Task: Sort the products by unit price (low first).
Action: Mouse pressed left at (15, 67)
Screenshot: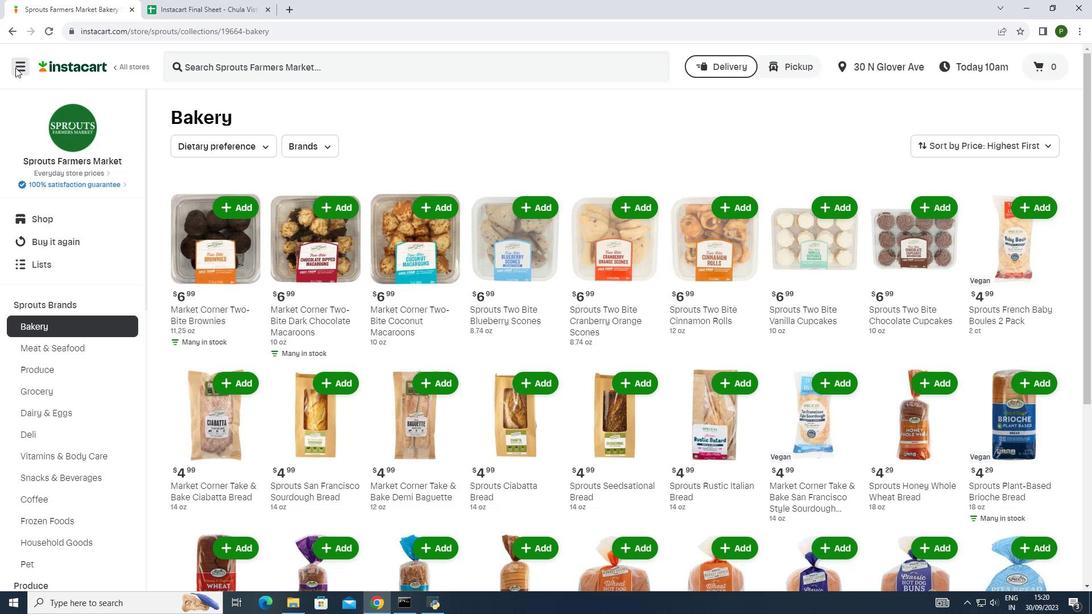
Action: Mouse moved to (43, 288)
Screenshot: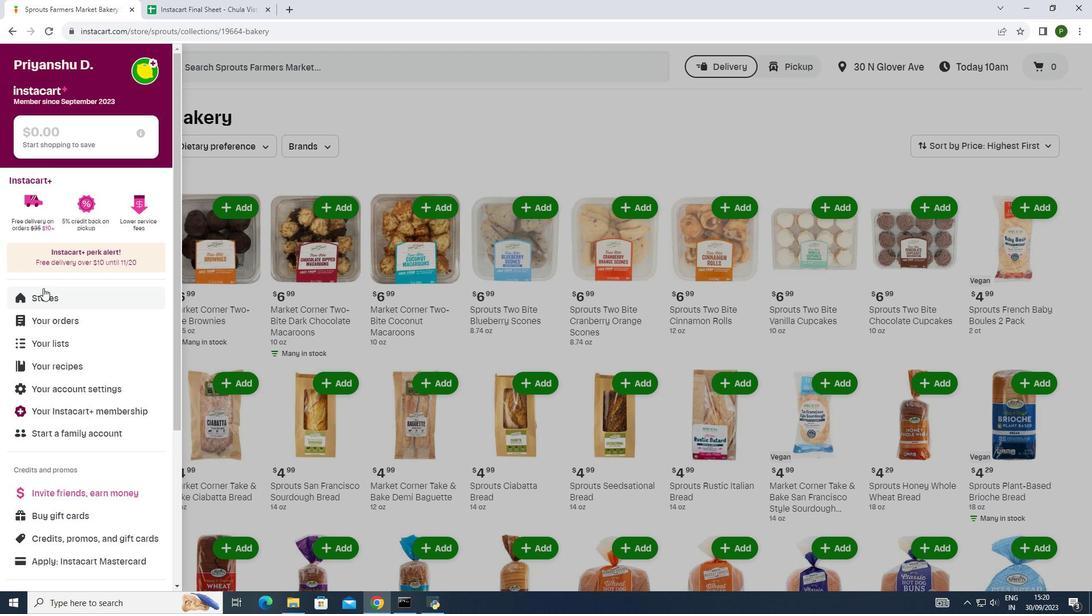 
Action: Mouse pressed left at (43, 288)
Screenshot: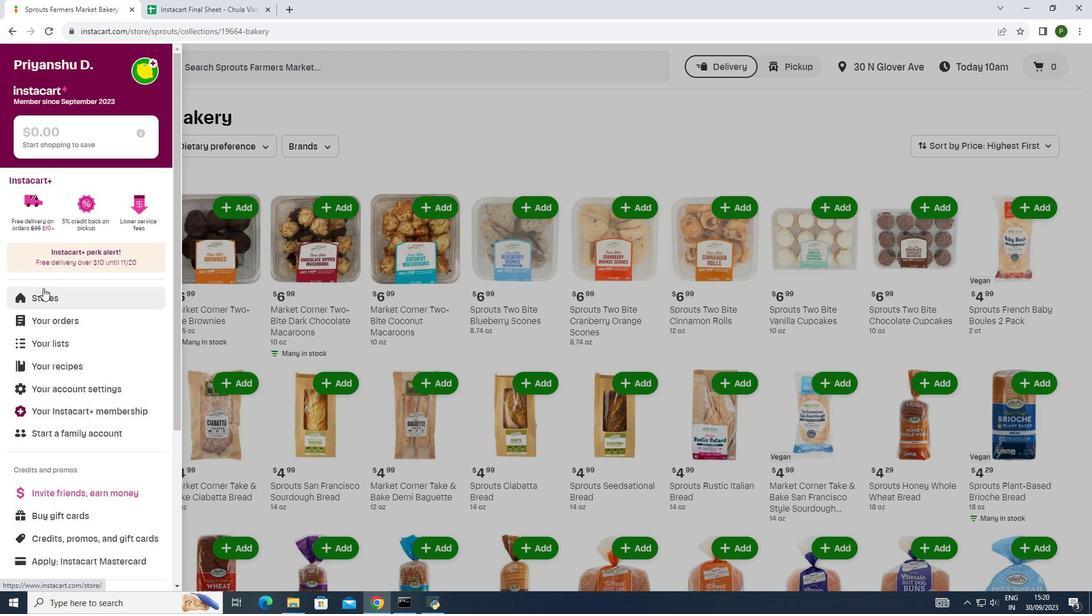 
Action: Mouse moved to (244, 112)
Screenshot: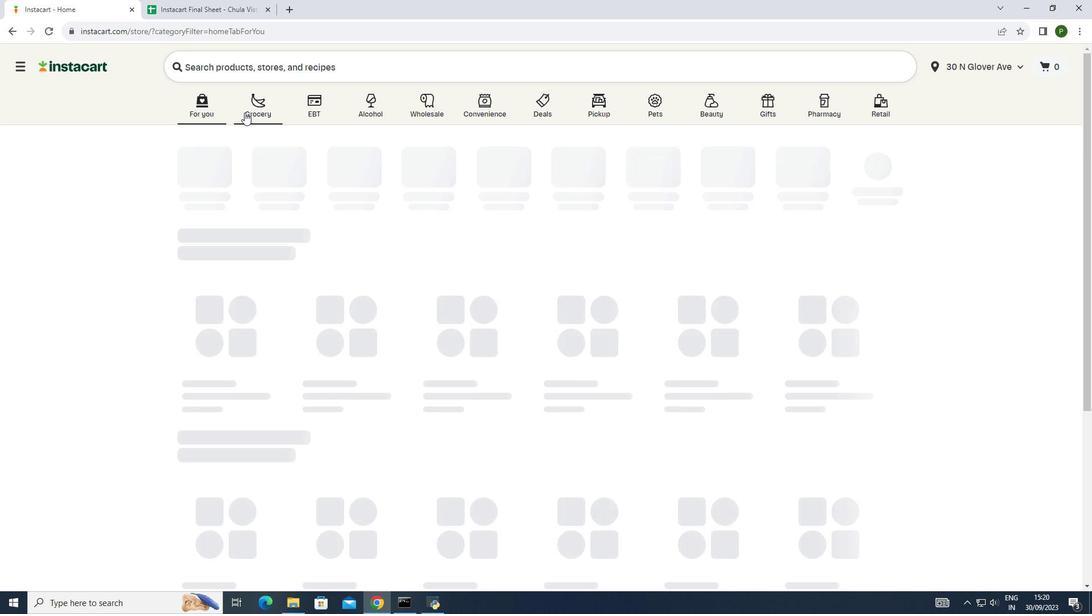 
Action: Mouse pressed left at (244, 112)
Screenshot: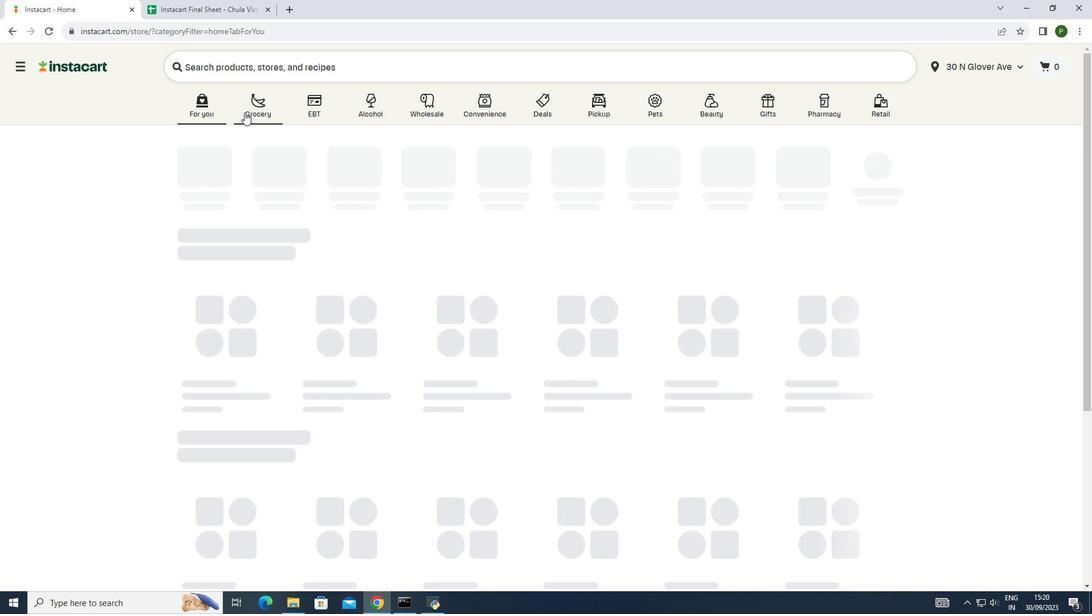 
Action: Mouse moved to (575, 169)
Screenshot: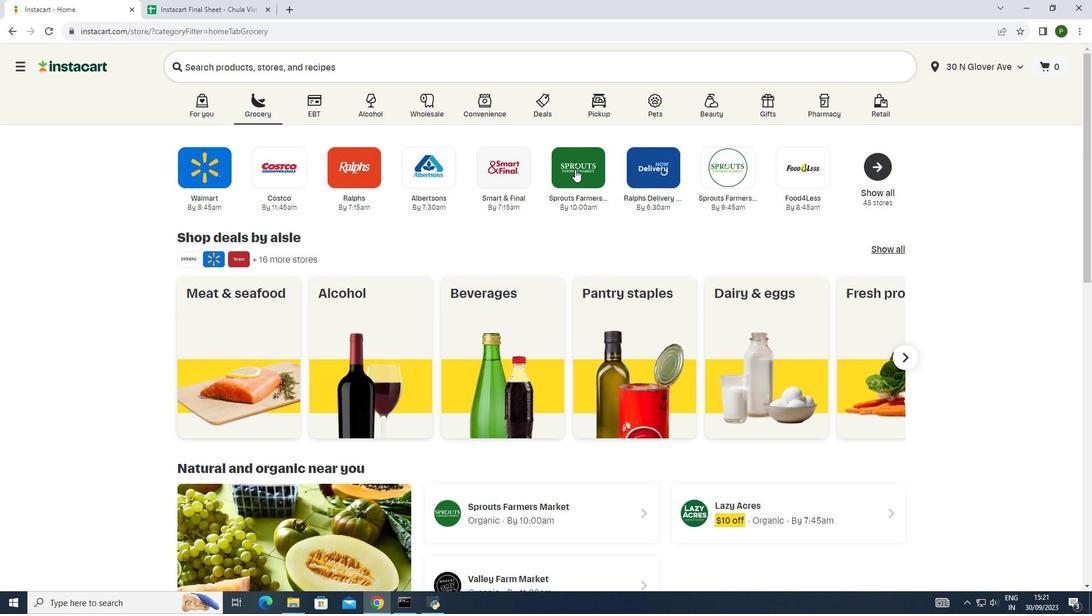 
Action: Mouse pressed left at (575, 169)
Screenshot: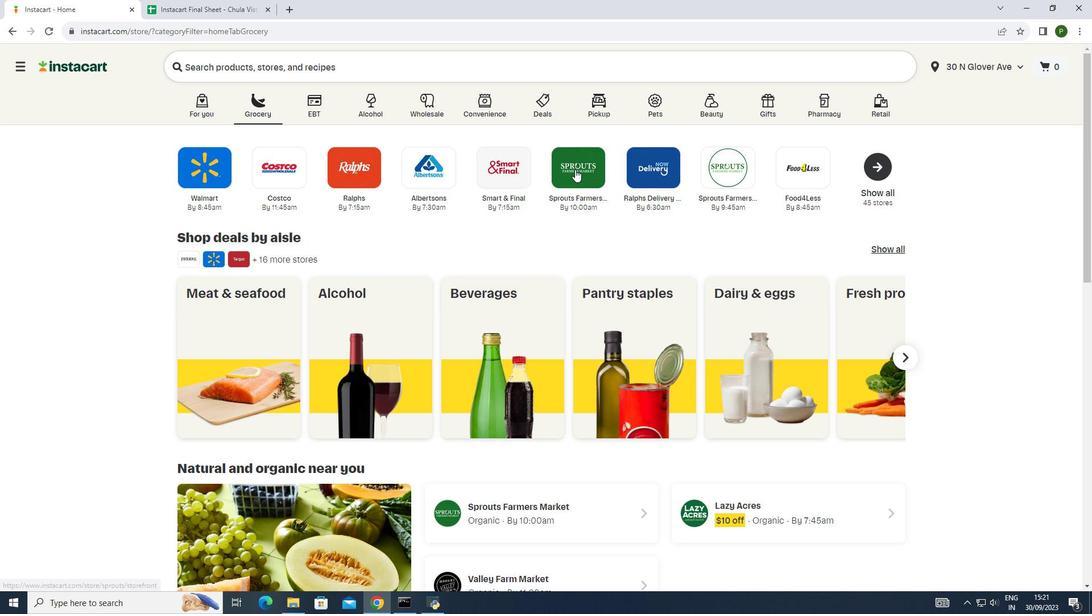 
Action: Mouse moved to (84, 302)
Screenshot: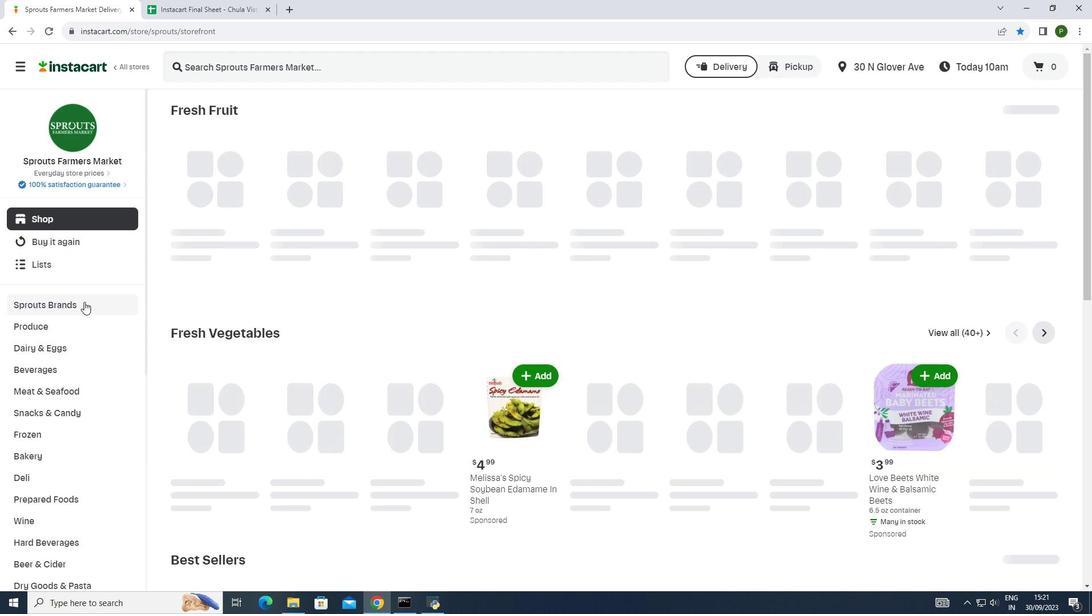
Action: Mouse pressed left at (84, 302)
Screenshot: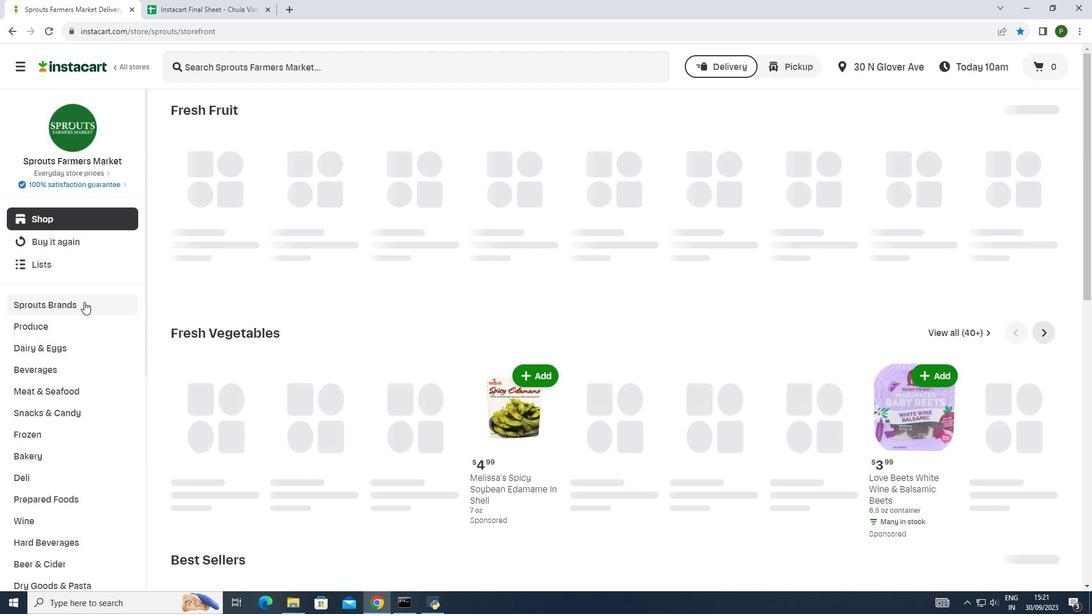 
Action: Mouse moved to (56, 329)
Screenshot: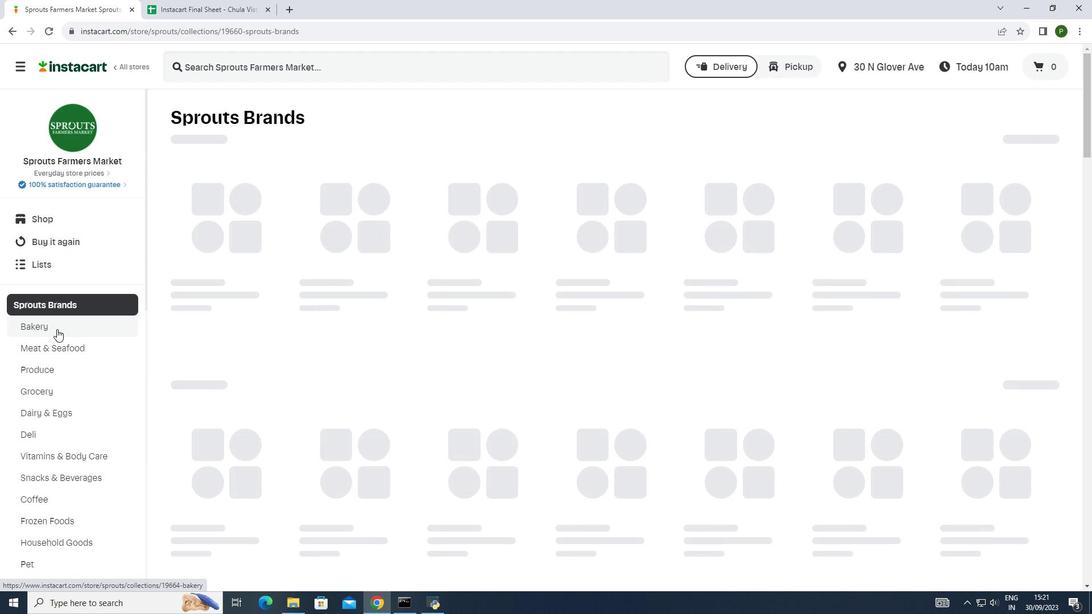 
Action: Mouse pressed left at (56, 329)
Screenshot: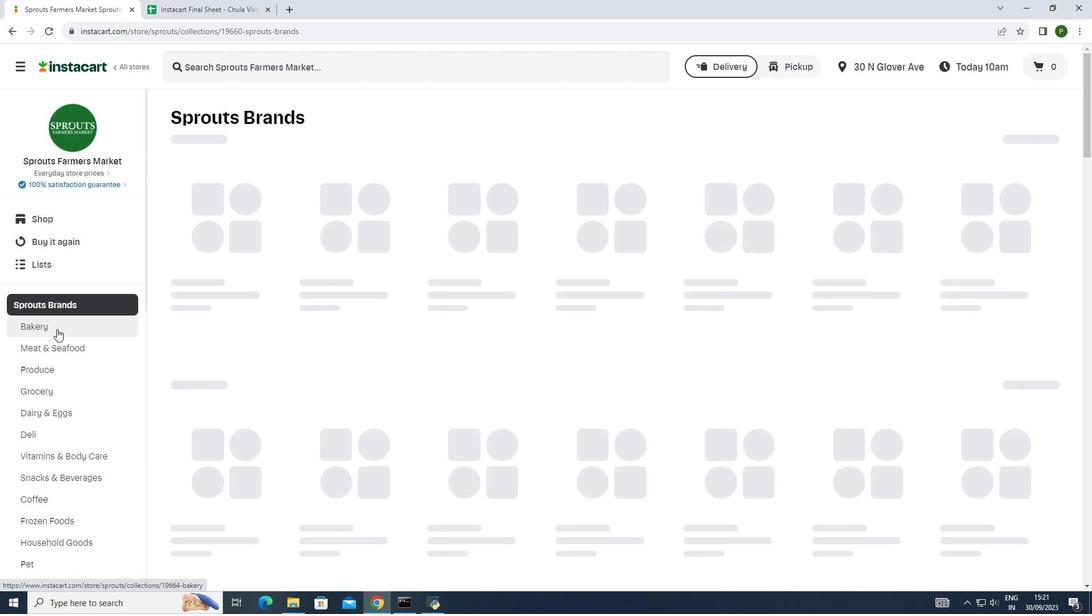 
Action: Mouse moved to (1037, 141)
Screenshot: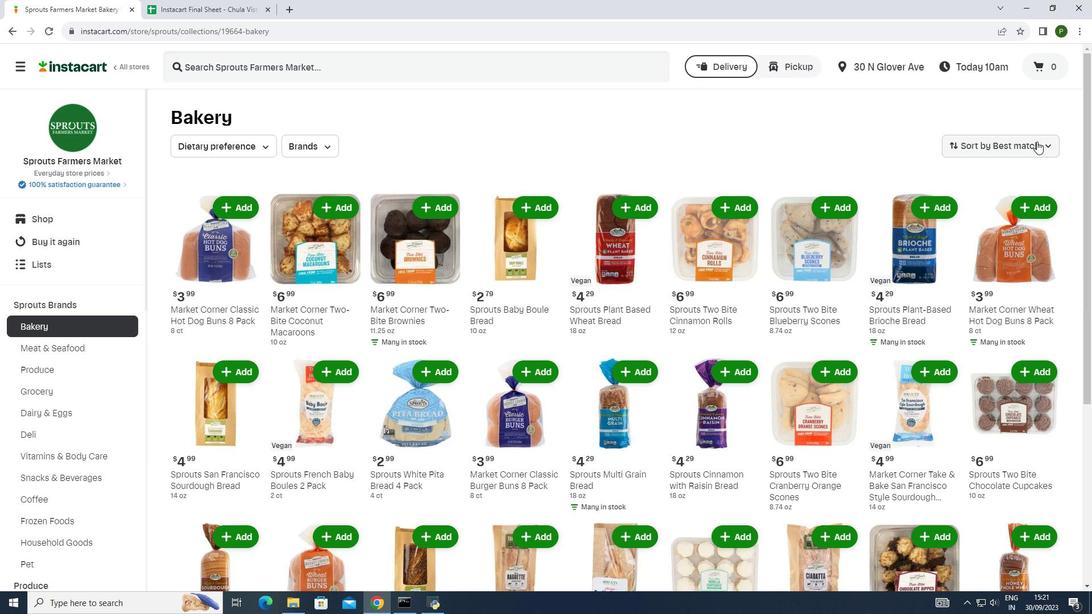 
Action: Mouse pressed left at (1037, 141)
Screenshot: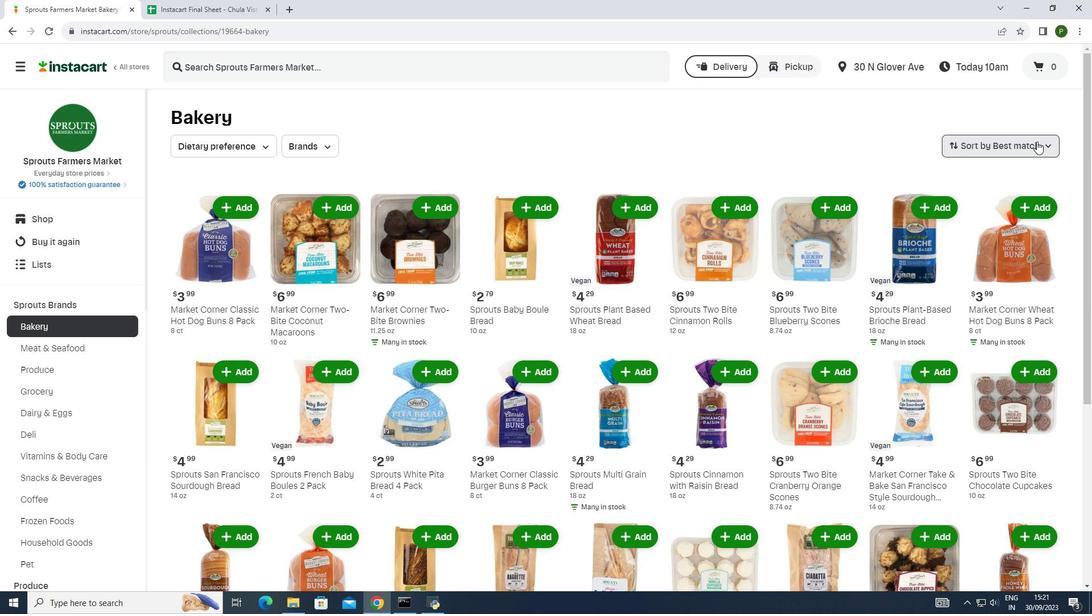 
Action: Mouse moved to (994, 242)
Screenshot: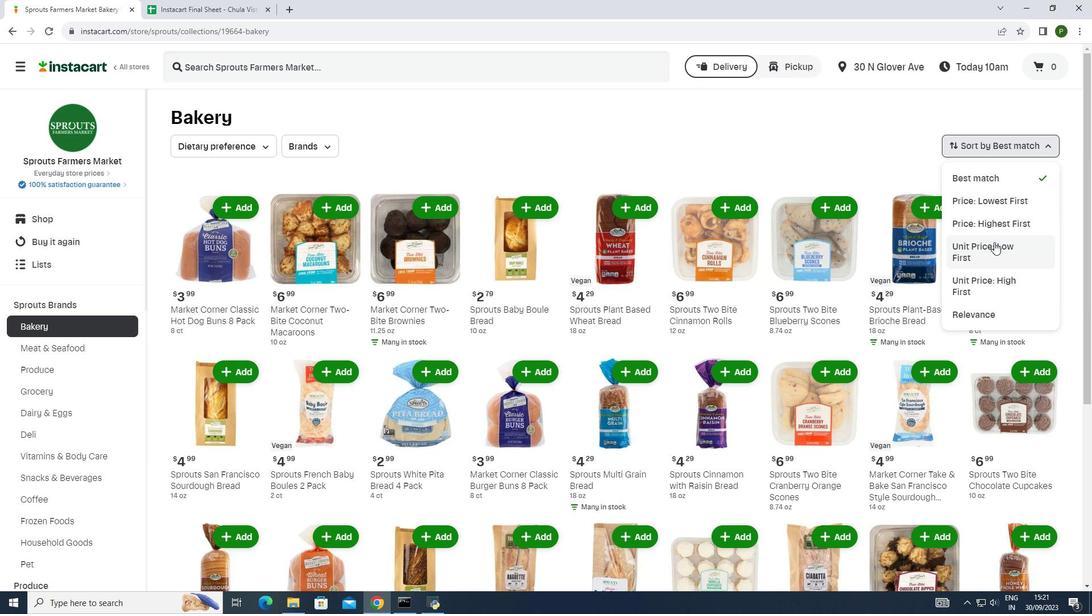 
Action: Mouse pressed left at (994, 242)
Screenshot: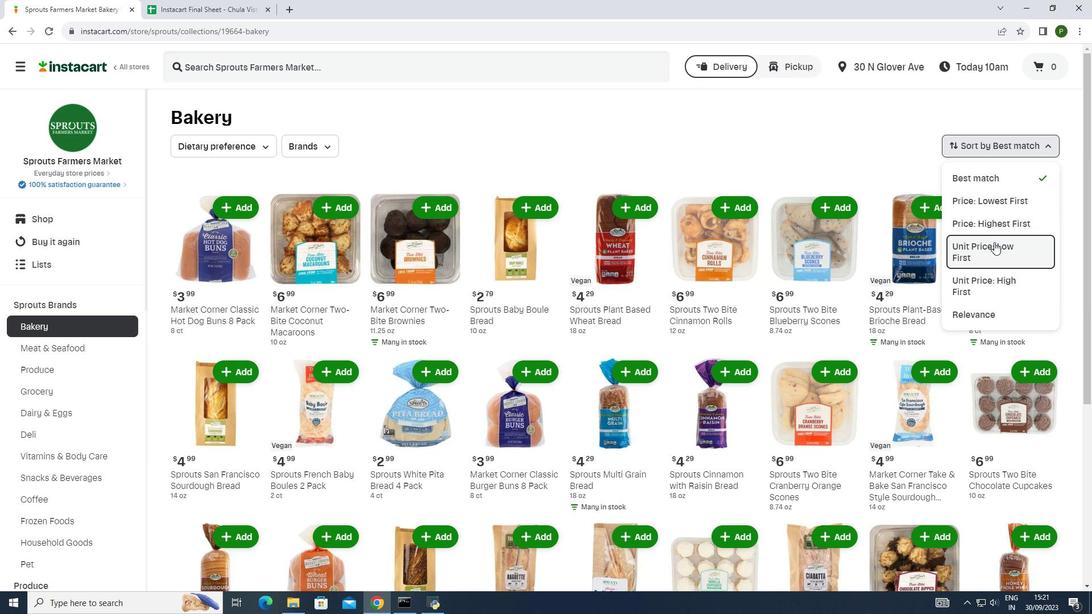 
Action: Mouse moved to (993, 242)
Screenshot: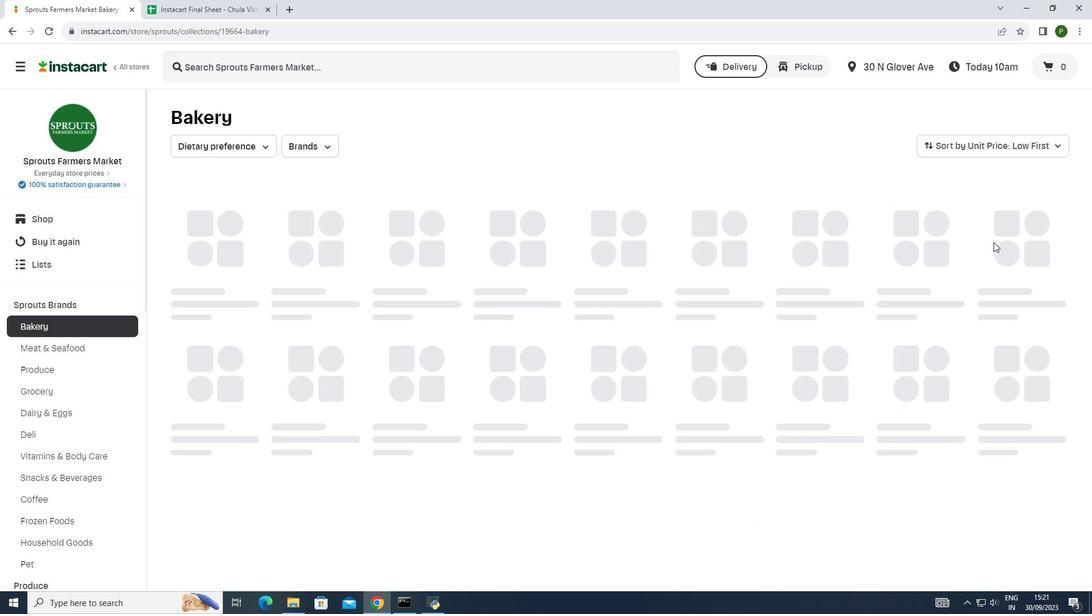 
